 Task: Schedule a workshop on time management for the 19th at 3:30 PM.
Action: Mouse moved to (188, 277)
Screenshot: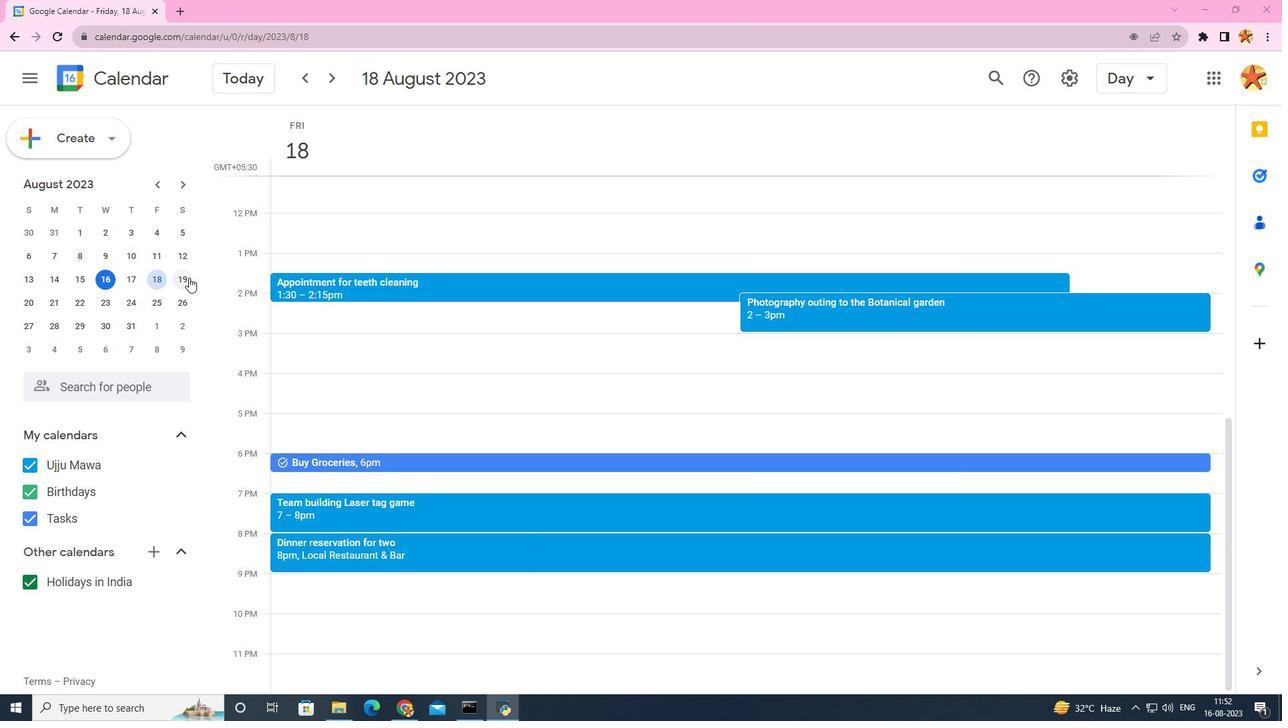
Action: Mouse pressed left at (188, 277)
Screenshot: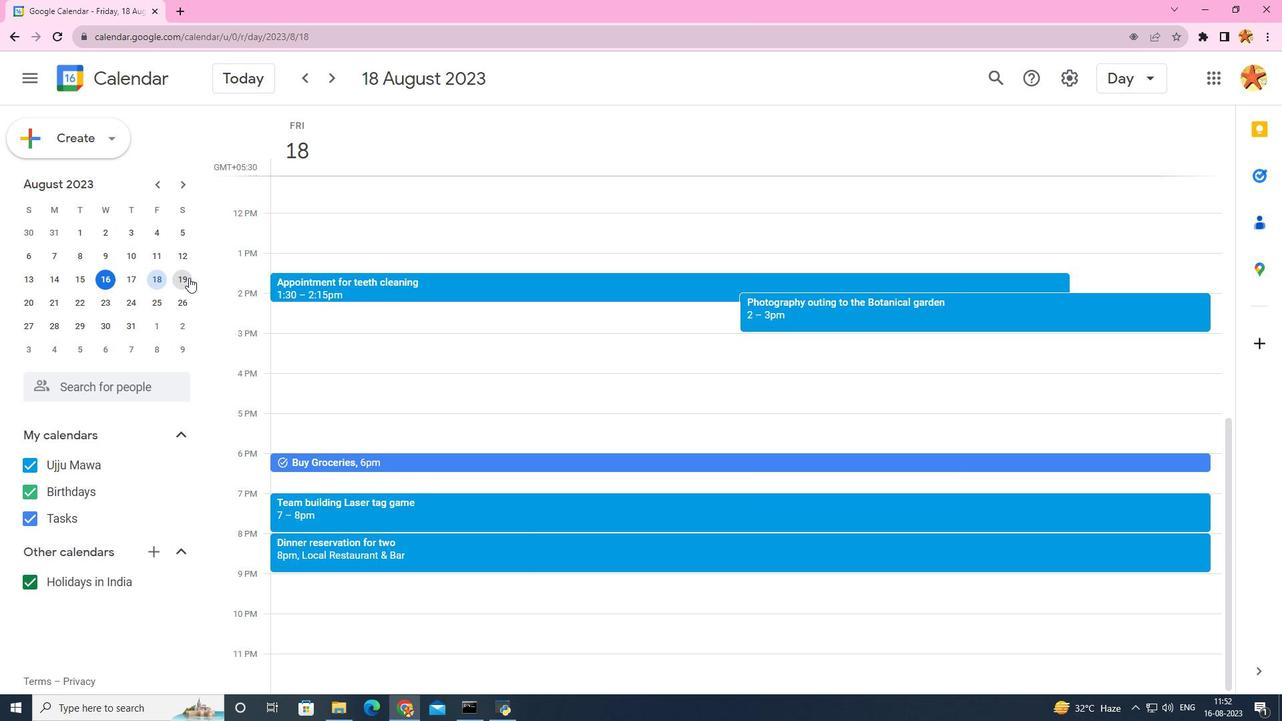 
Action: Mouse moved to (300, 343)
Screenshot: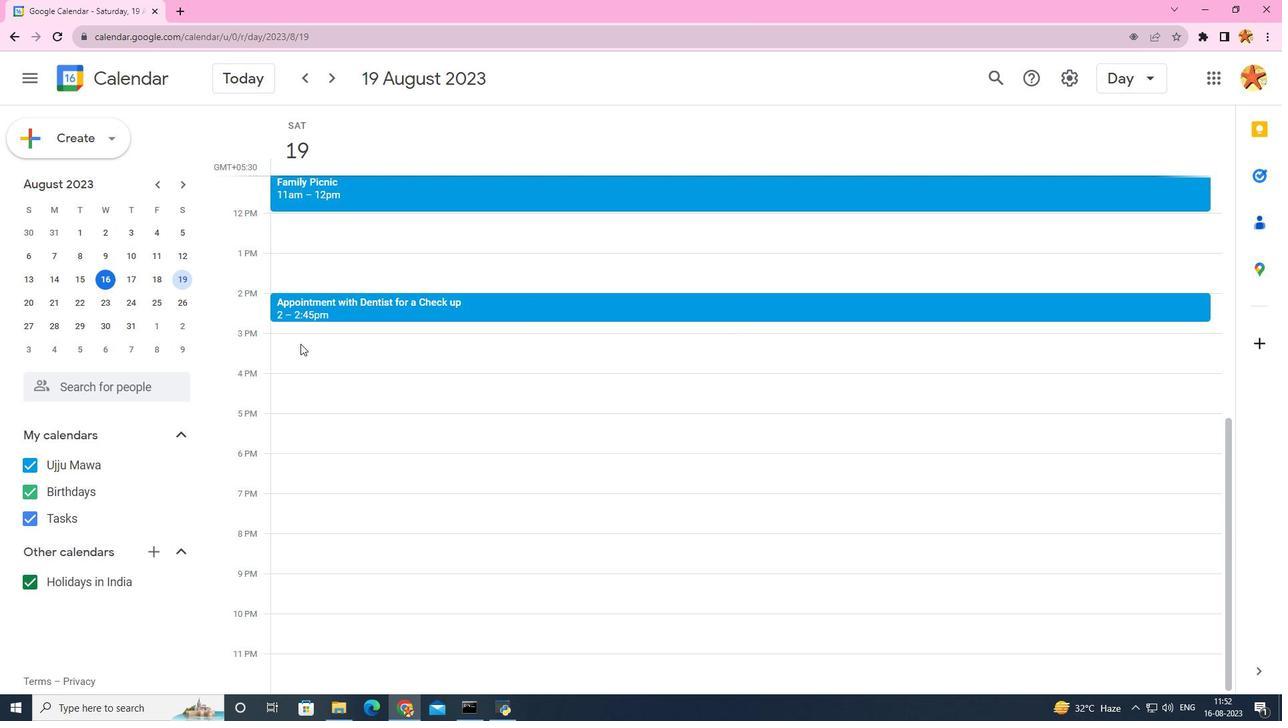 
Action: Mouse pressed left at (300, 343)
Screenshot: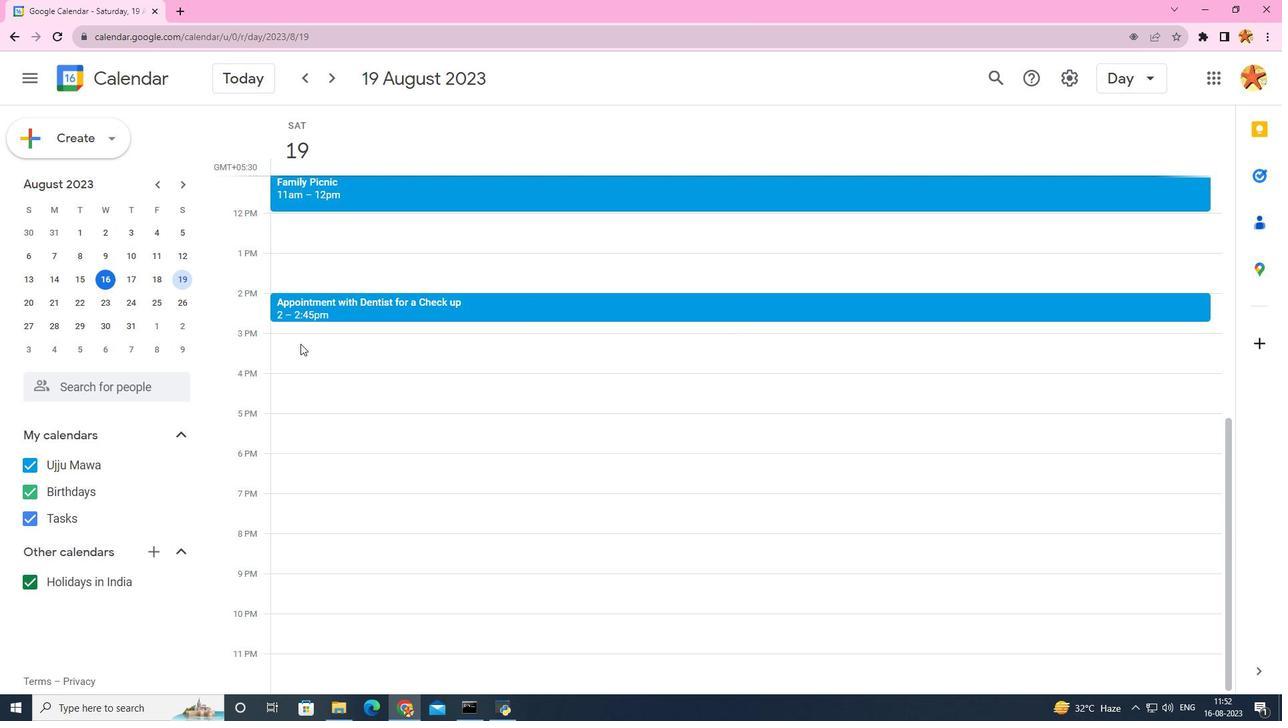 
Action: Mouse moved to (289, 372)
Screenshot: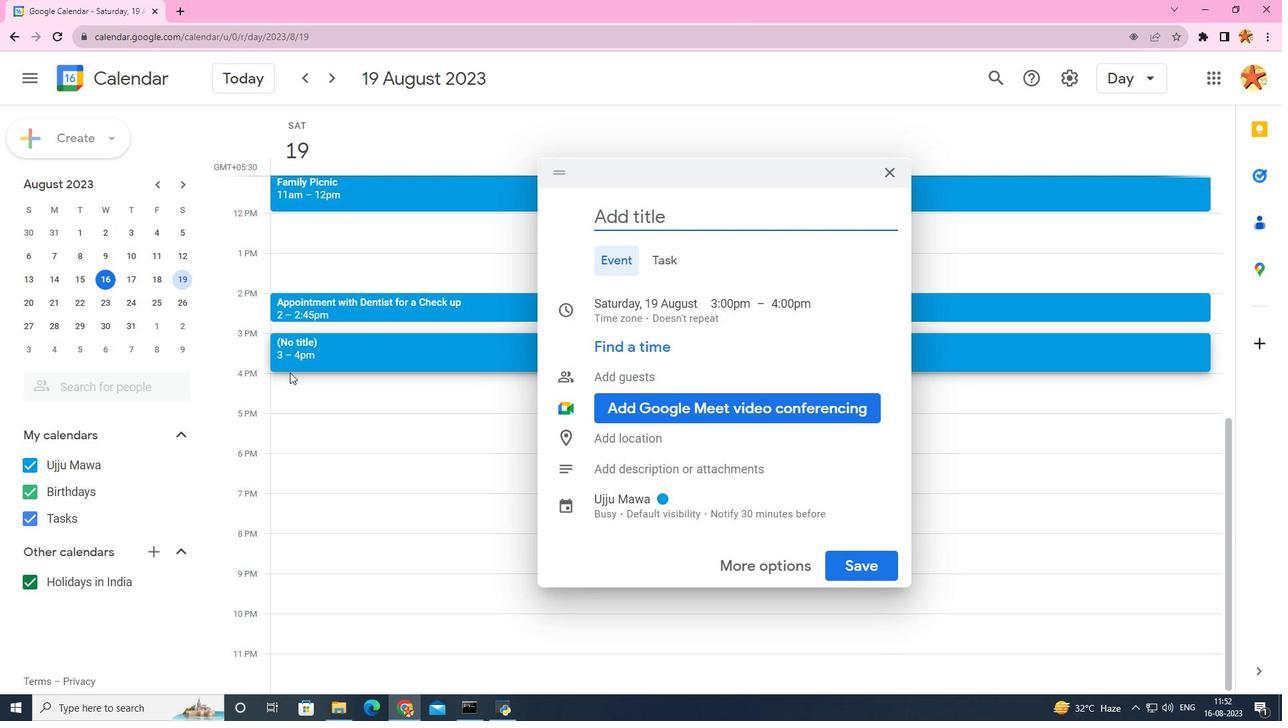 
Action: Mouse pressed left at (289, 372)
Screenshot: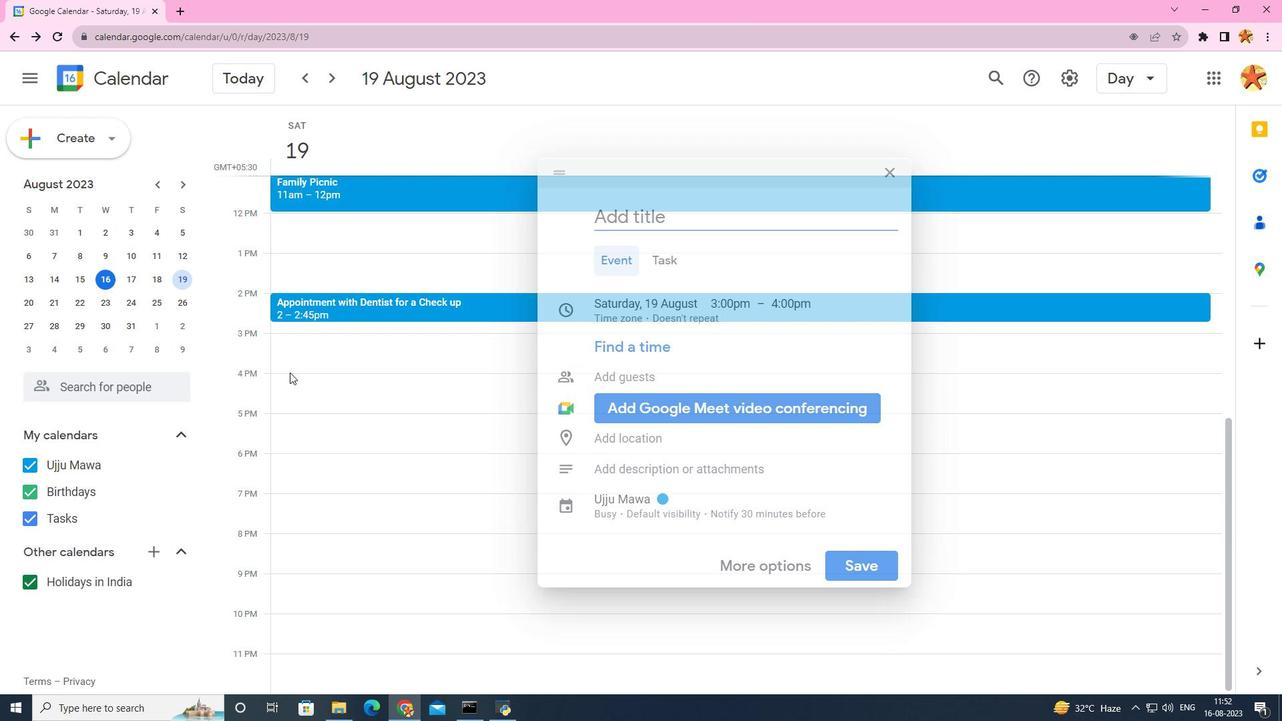 
Action: Mouse moved to (302, 367)
Screenshot: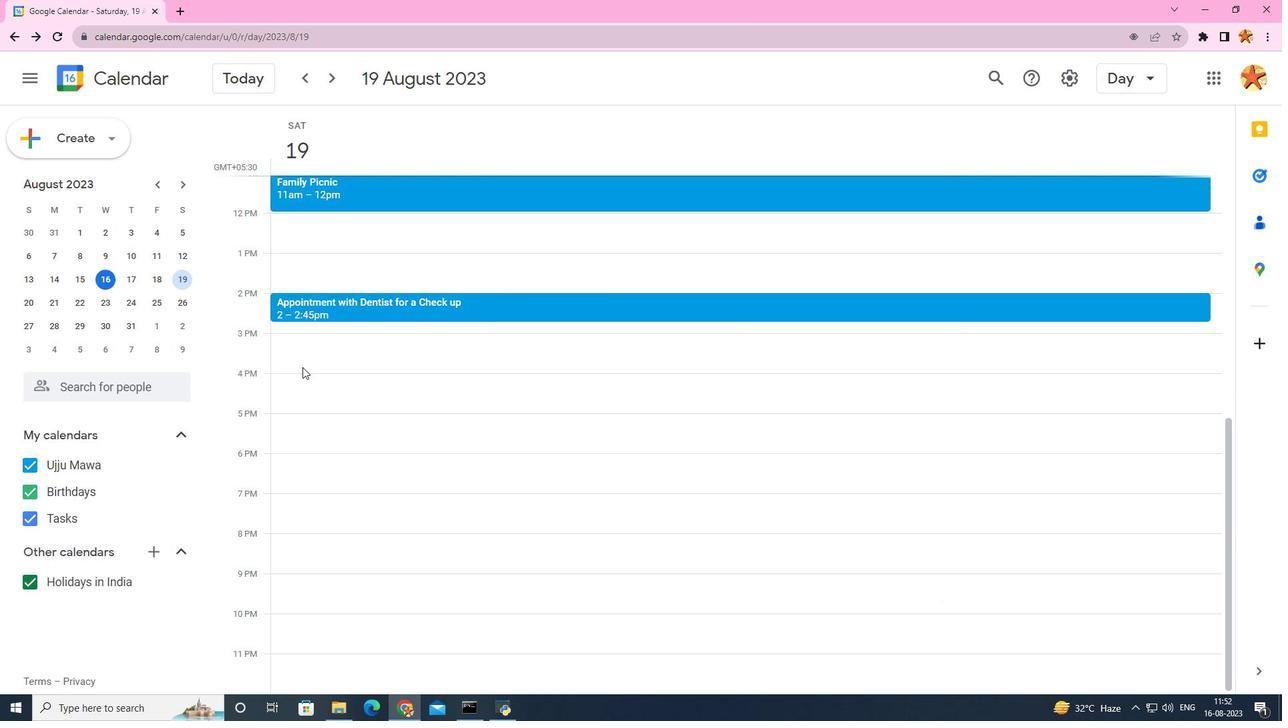 
Action: Mouse pressed left at (302, 367)
Screenshot: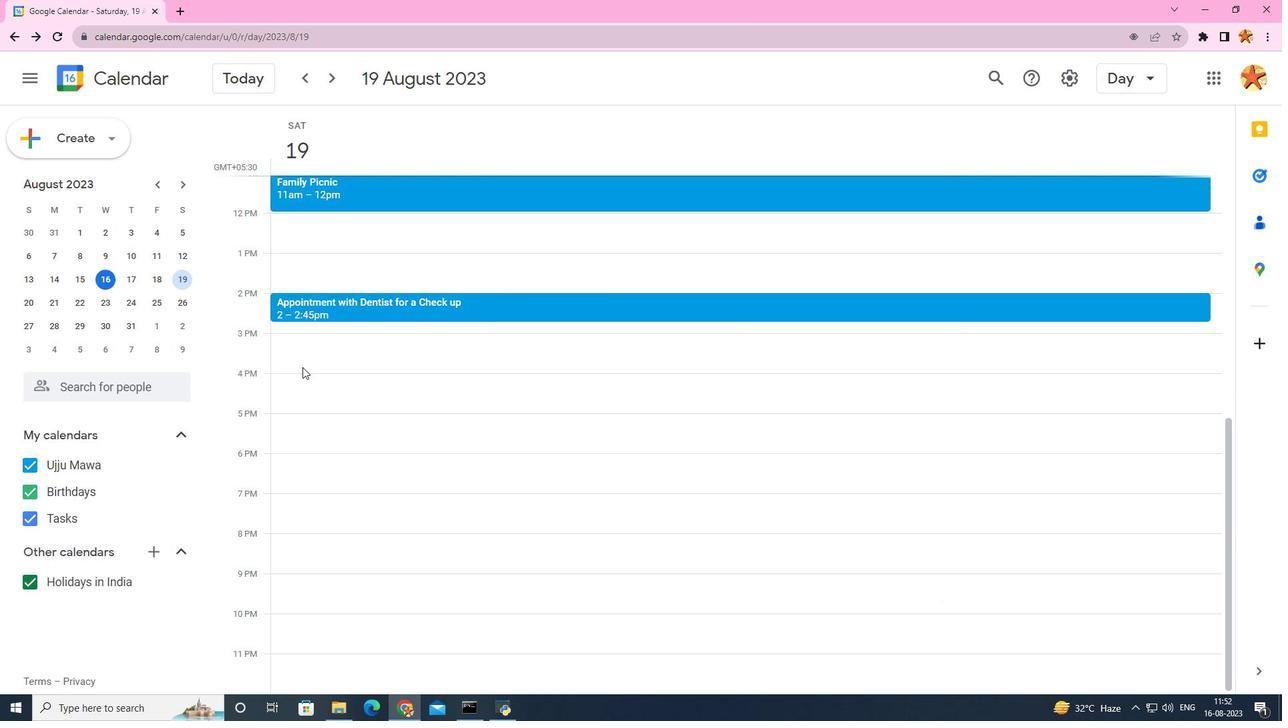 
Action: Mouse moved to (669, 267)
Screenshot: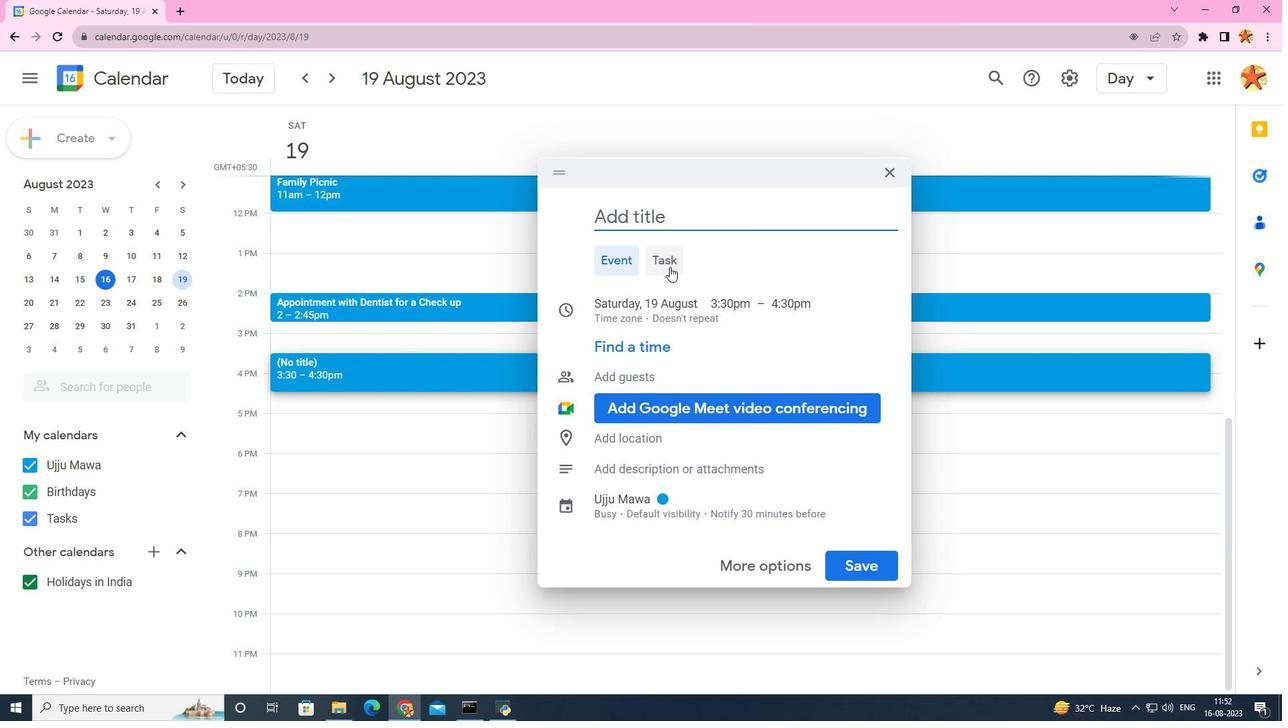 
Action: Key pressed <Key.caps_lock>W<Key.caps_lock><Key.caps_lock>O<Key.caps_lock><Key.backspace>orkshop<Key.space>on<Key.space>time<Key.space>mab<Key.backspace>nagement
Screenshot: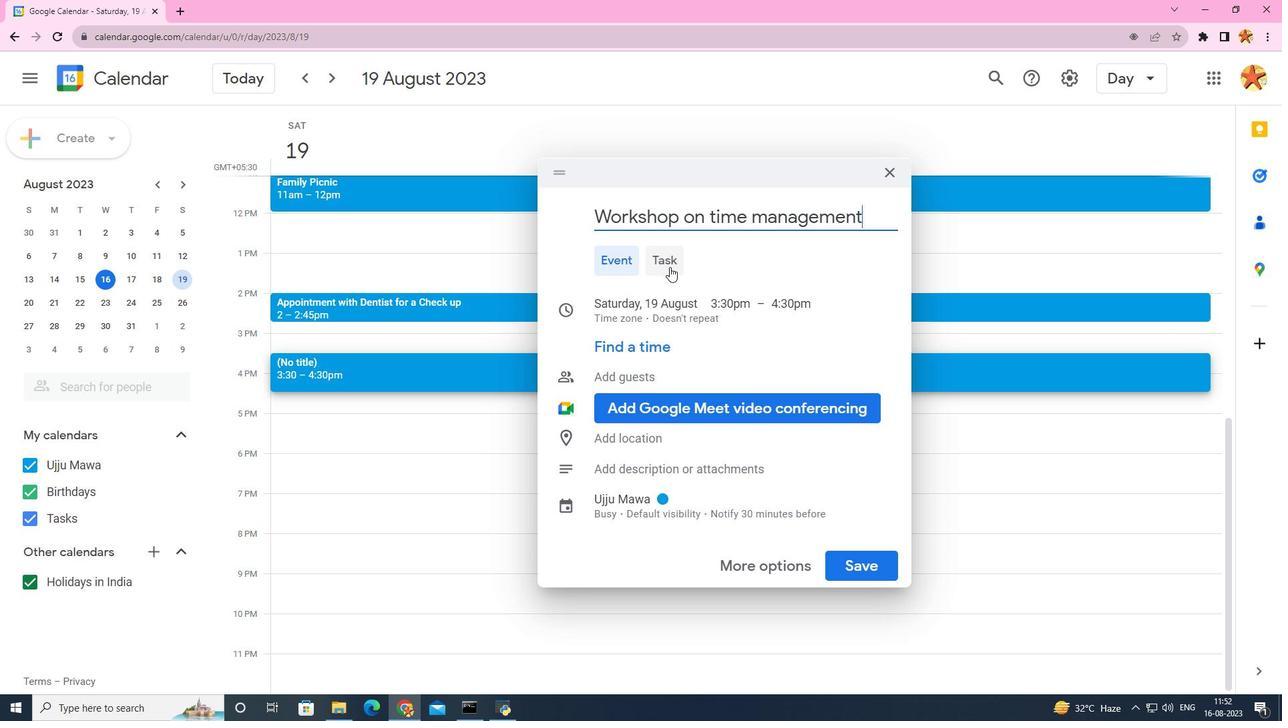 
Action: Mouse moved to (852, 562)
Screenshot: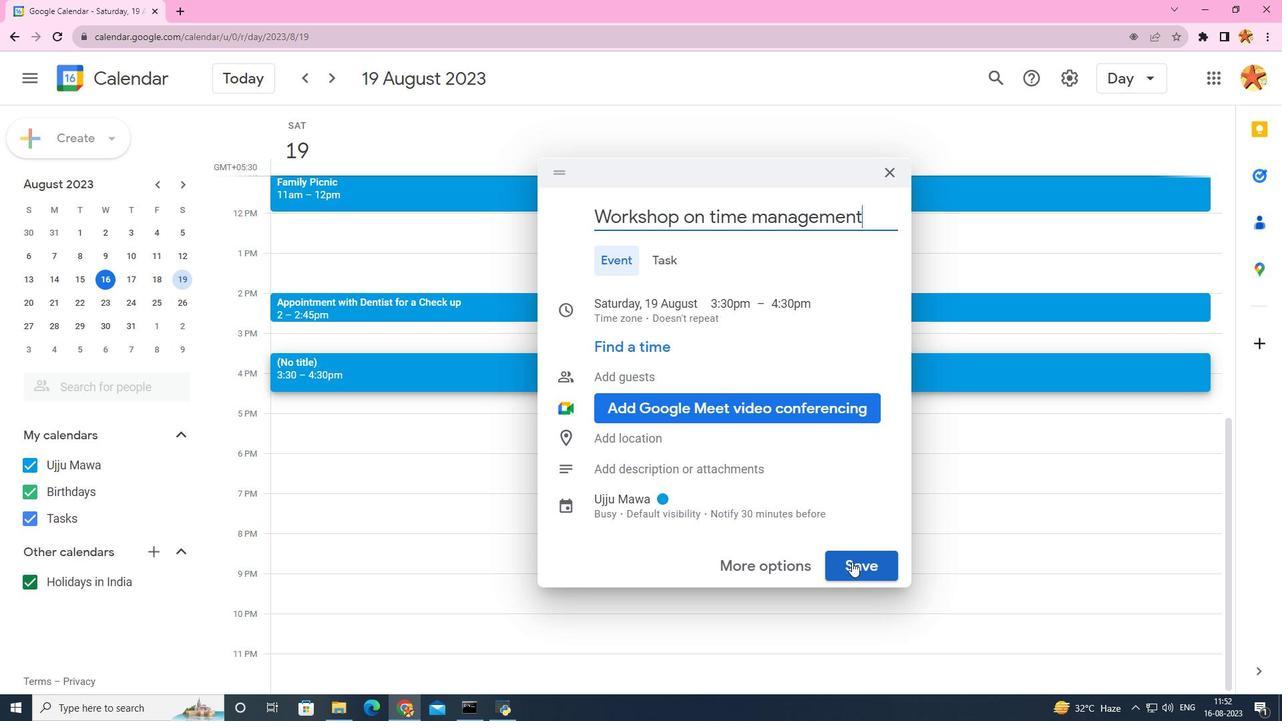 
Action: Mouse pressed left at (852, 562)
Screenshot: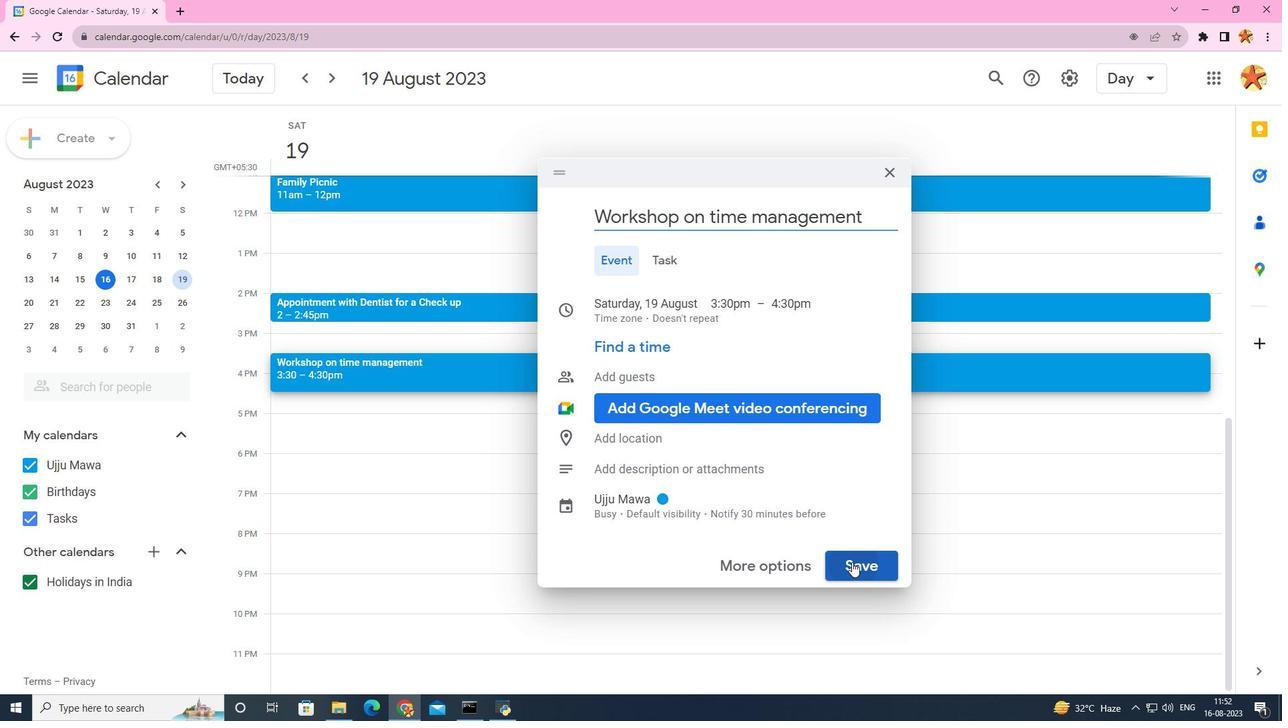 
